 Task: Add the task  Implement a rating and review system for the app to the section Continuous Integration (CI) Sprint in the project TurnkeyTech and add a Due Date to the respective task as 2024/03/10.
Action: Mouse moved to (83, 397)
Screenshot: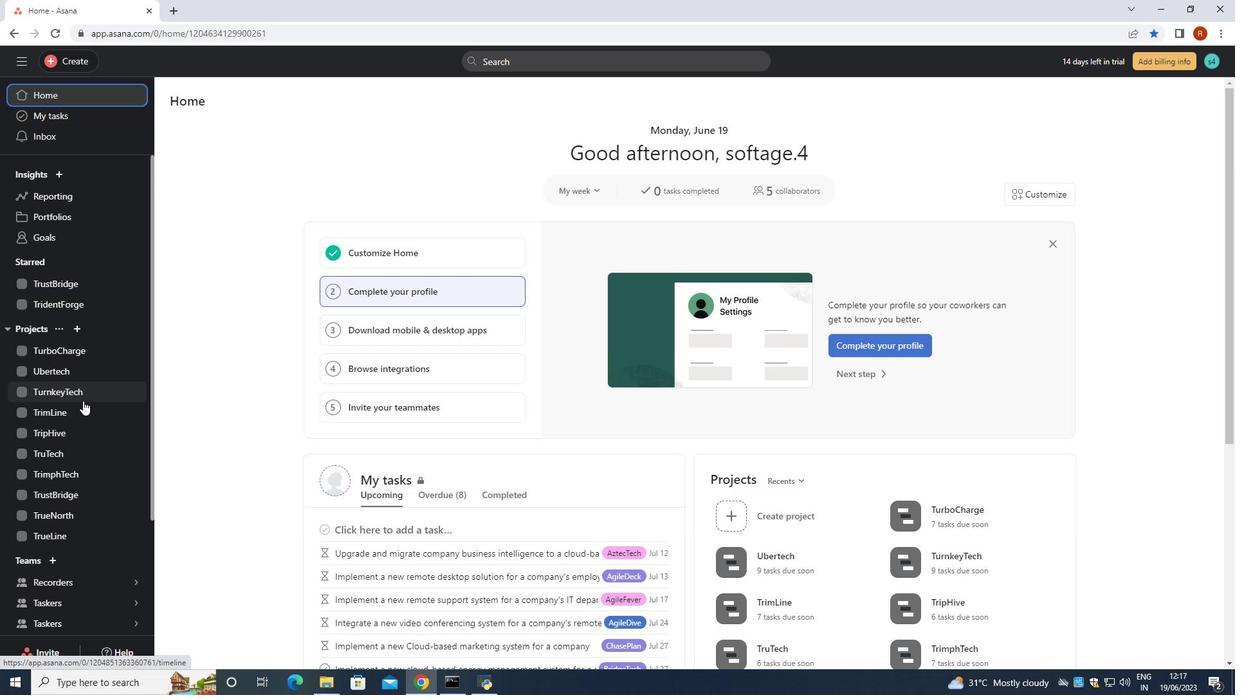 
Action: Mouse pressed left at (83, 397)
Screenshot: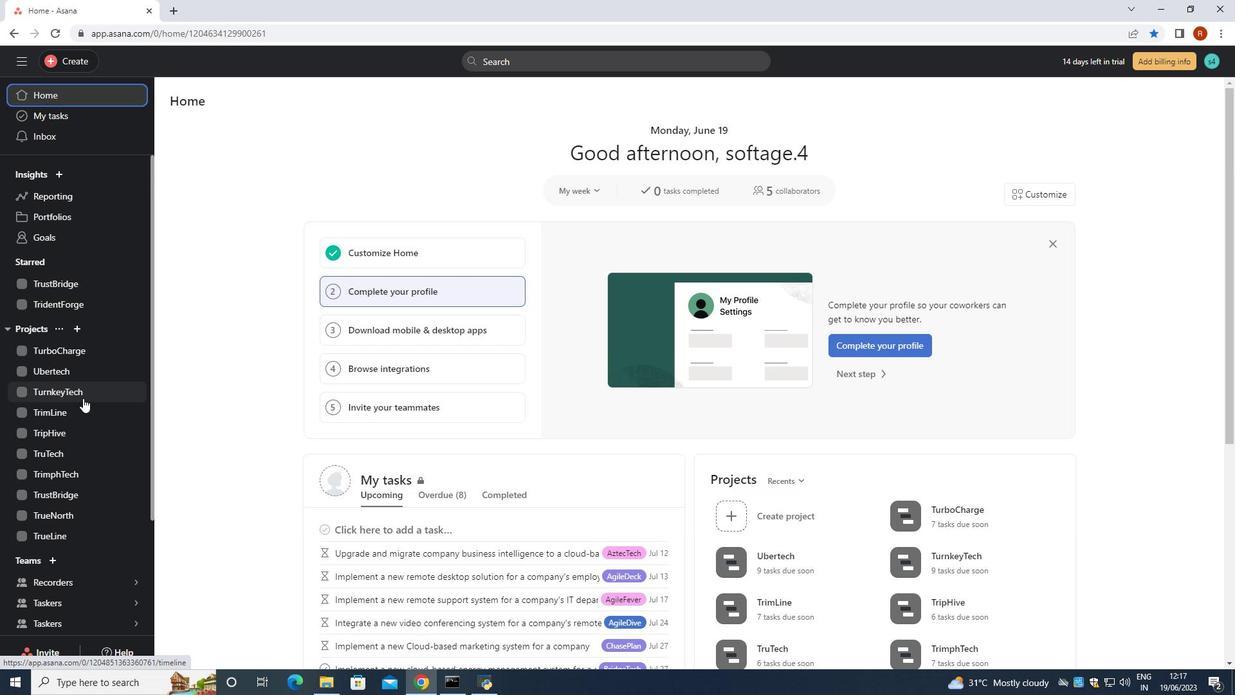 
Action: Mouse moved to (511, 307)
Screenshot: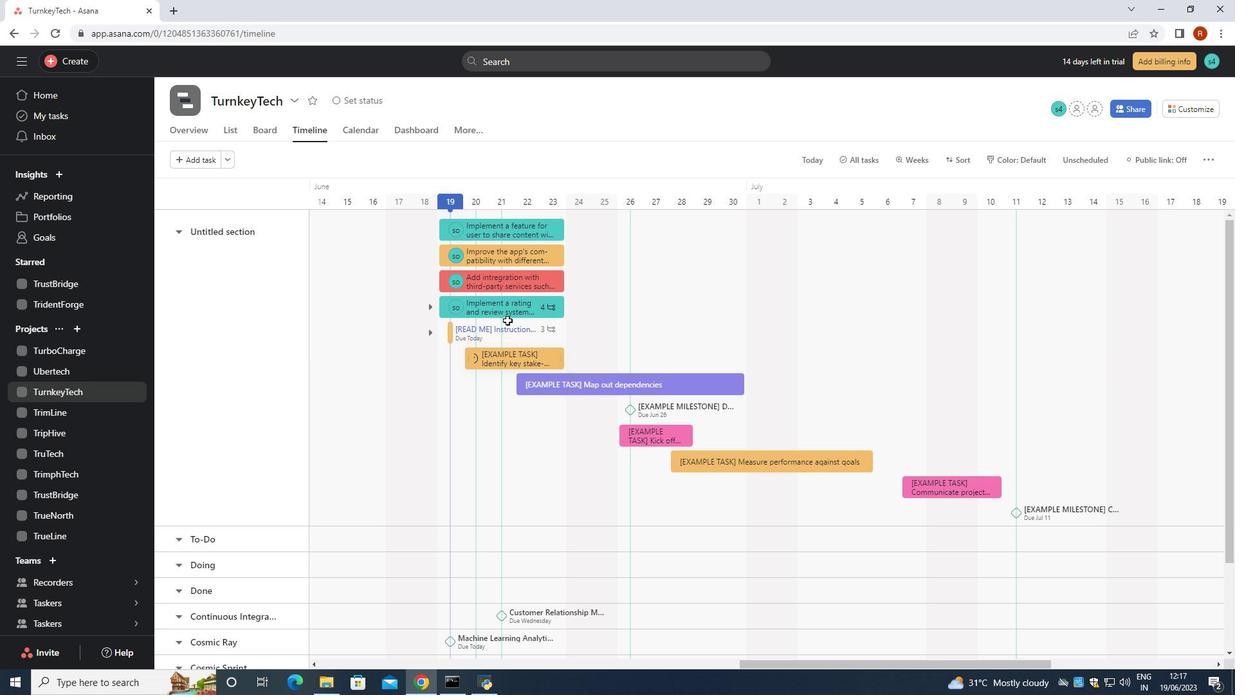 
Action: Mouse pressed left at (511, 307)
Screenshot: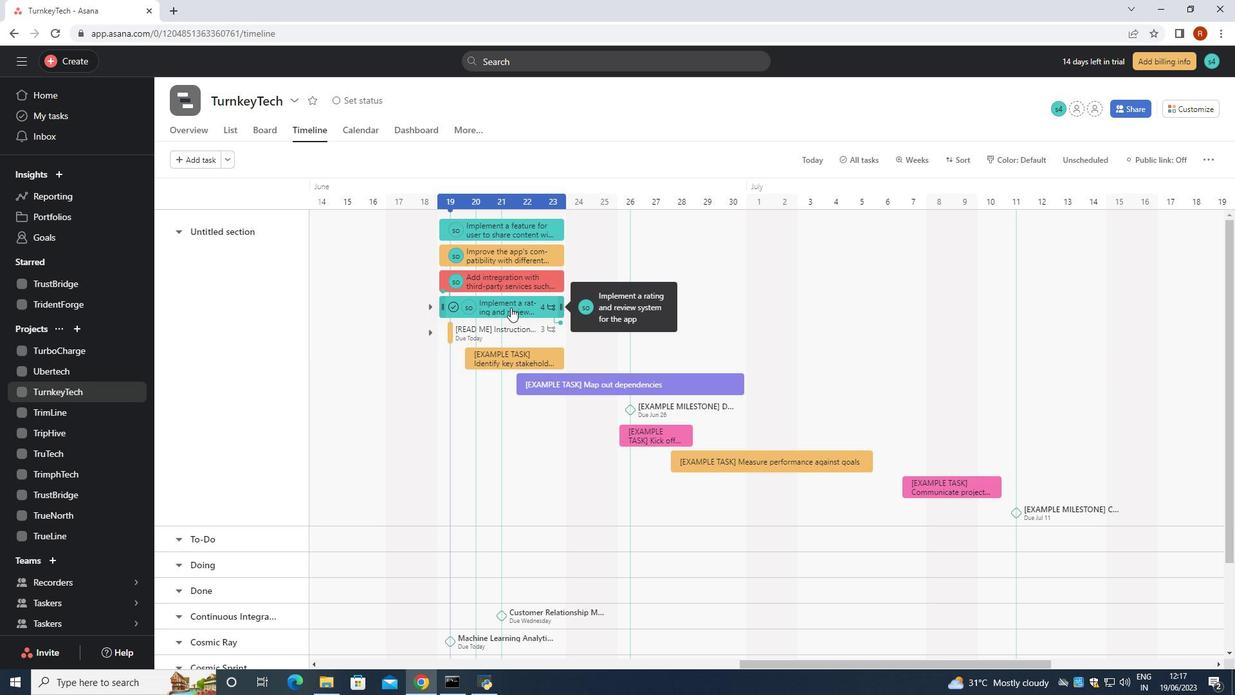 
Action: Mouse moved to (1016, 282)
Screenshot: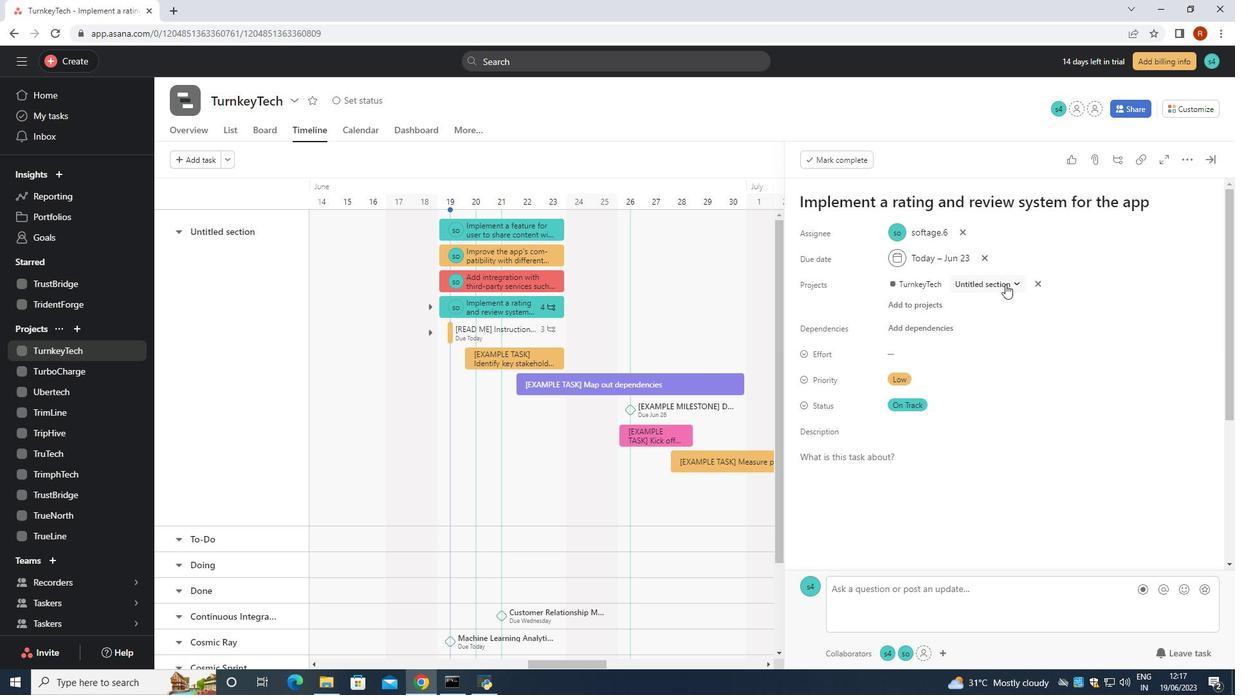 
Action: Mouse pressed left at (1016, 282)
Screenshot: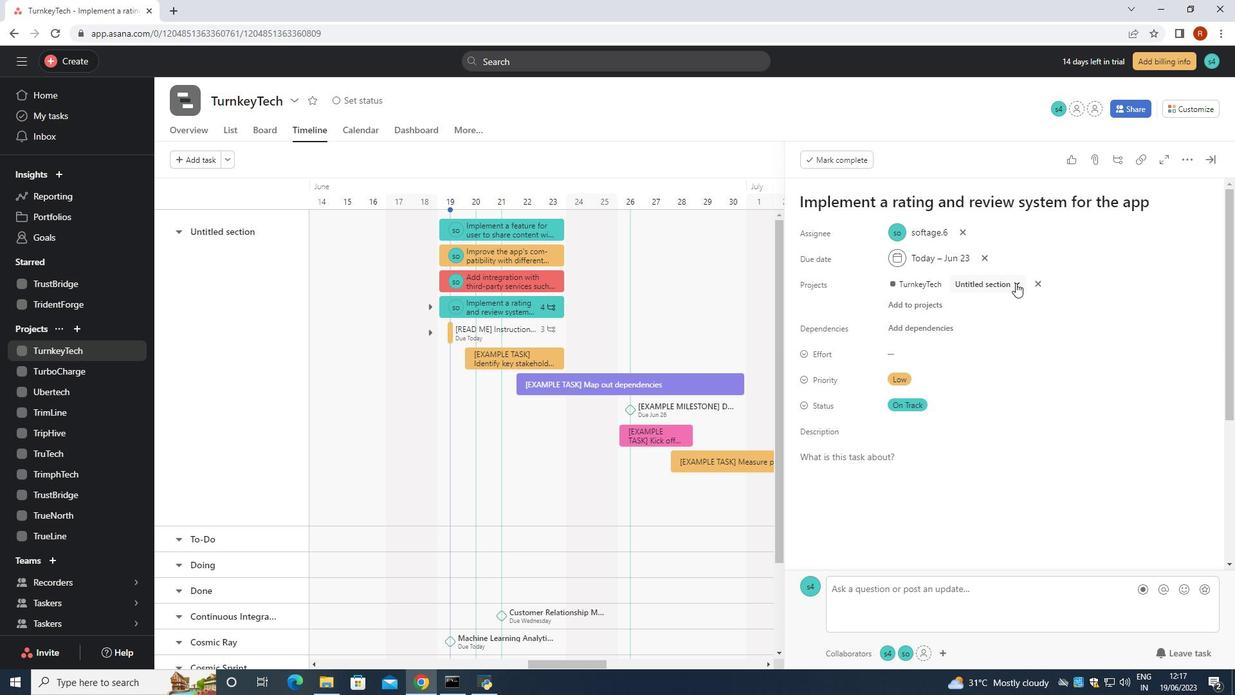 
Action: Mouse moved to (980, 398)
Screenshot: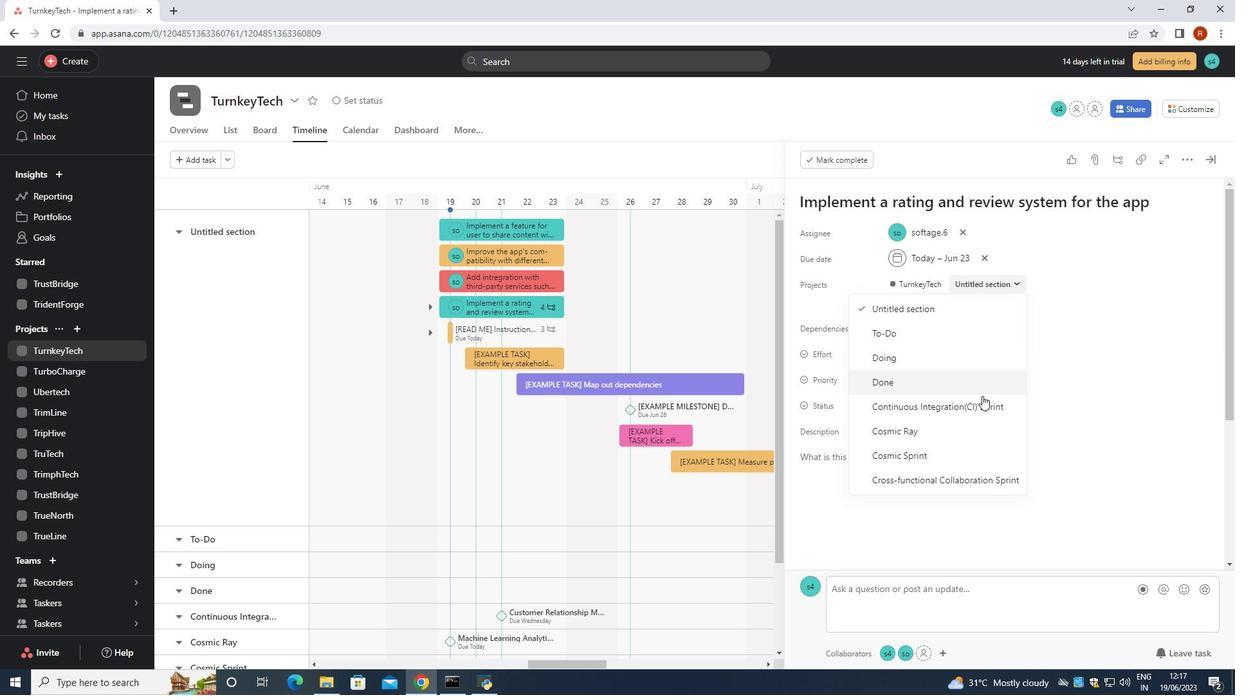 
Action: Mouse pressed left at (980, 398)
Screenshot: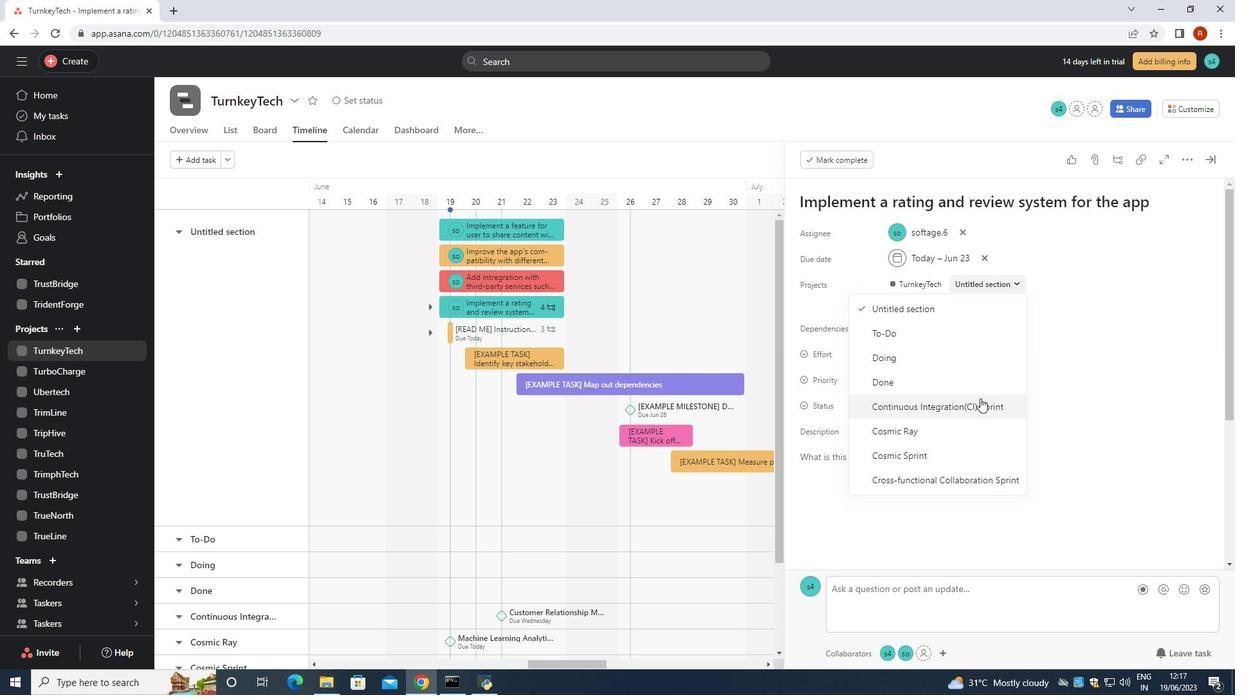 
Action: Mouse moved to (984, 258)
Screenshot: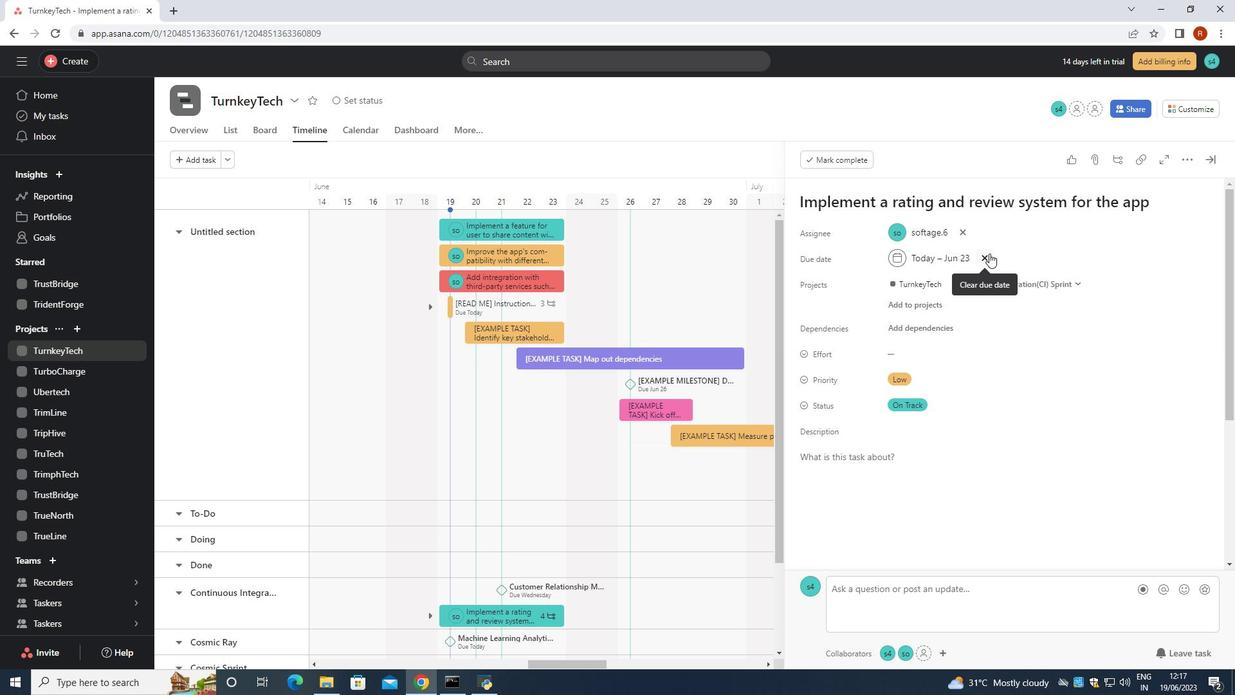 
Action: Mouse pressed left at (984, 258)
Screenshot: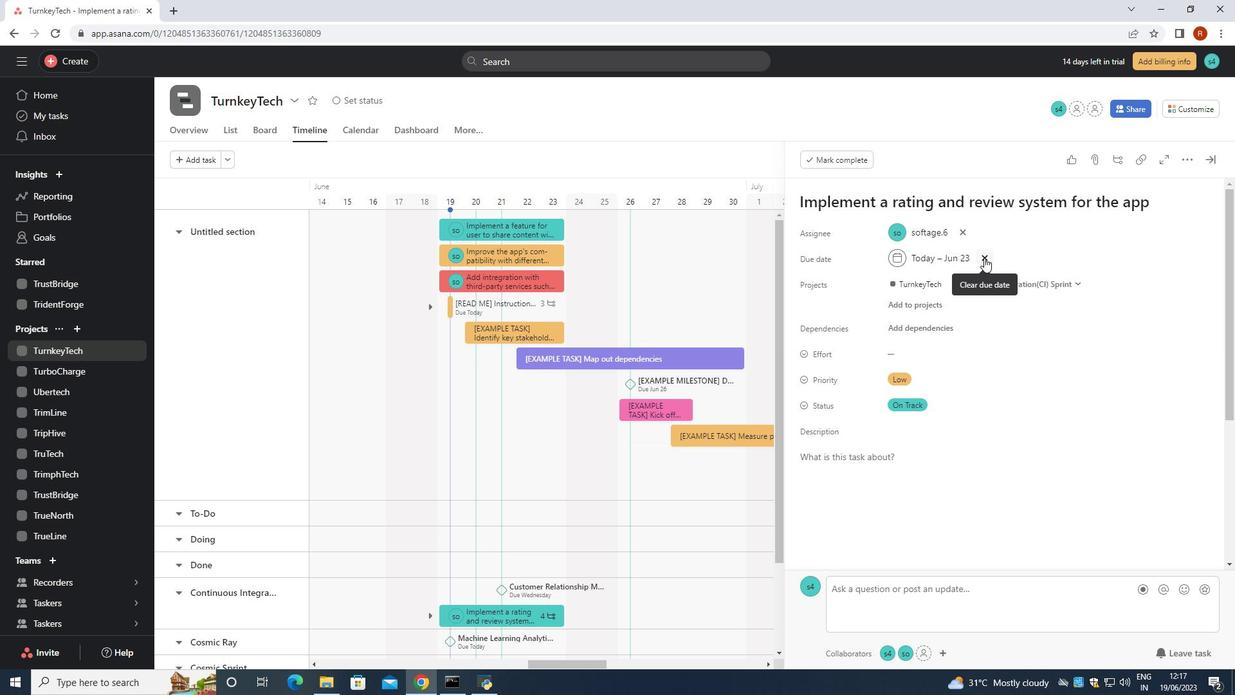 
Action: Mouse moved to (944, 254)
Screenshot: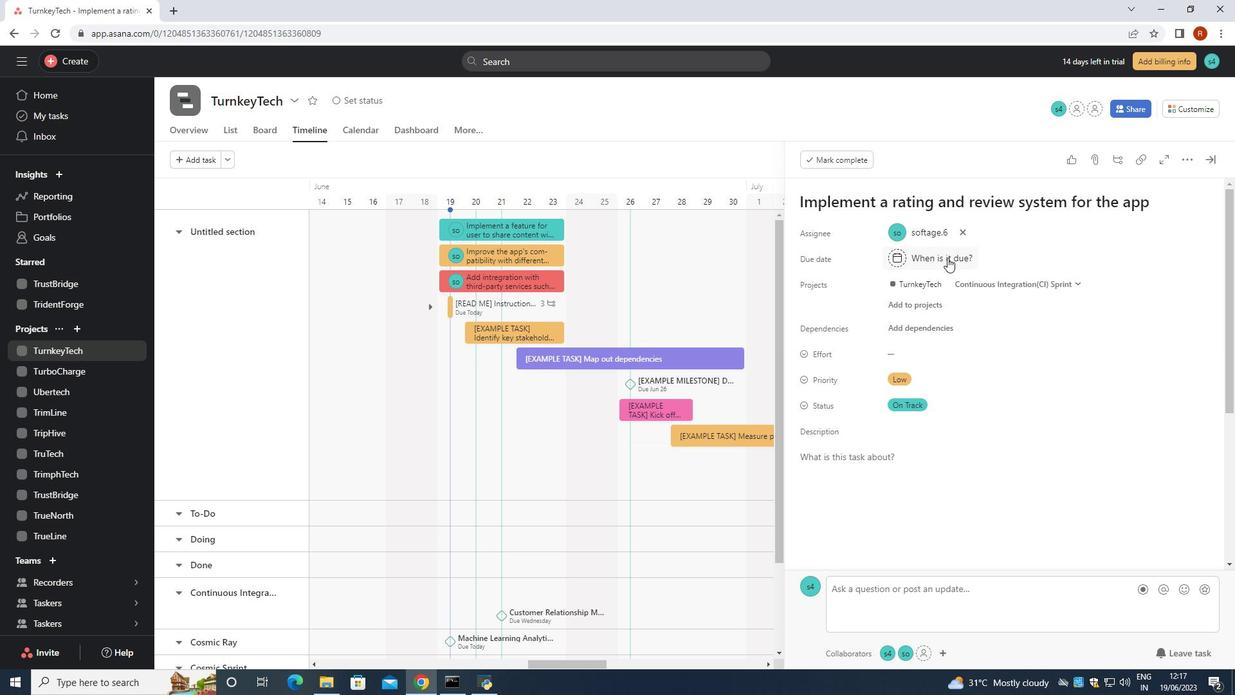 
Action: Mouse pressed left at (944, 254)
Screenshot: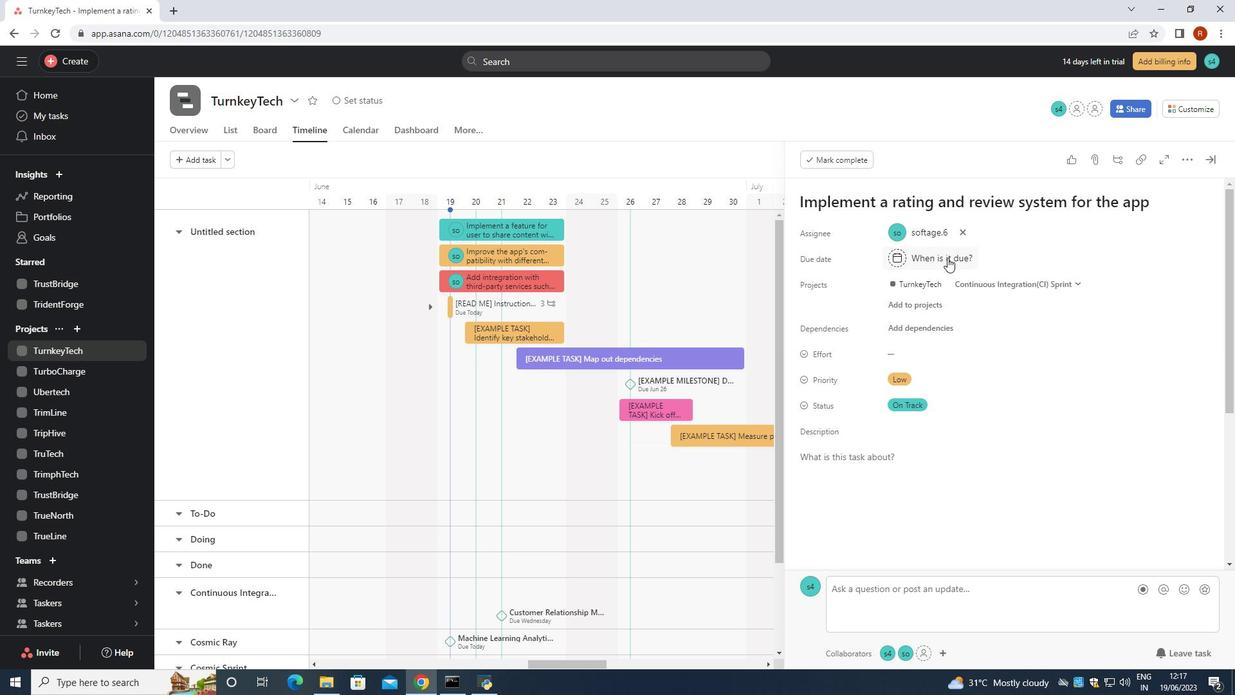 
Action: Mouse moved to (940, 254)
Screenshot: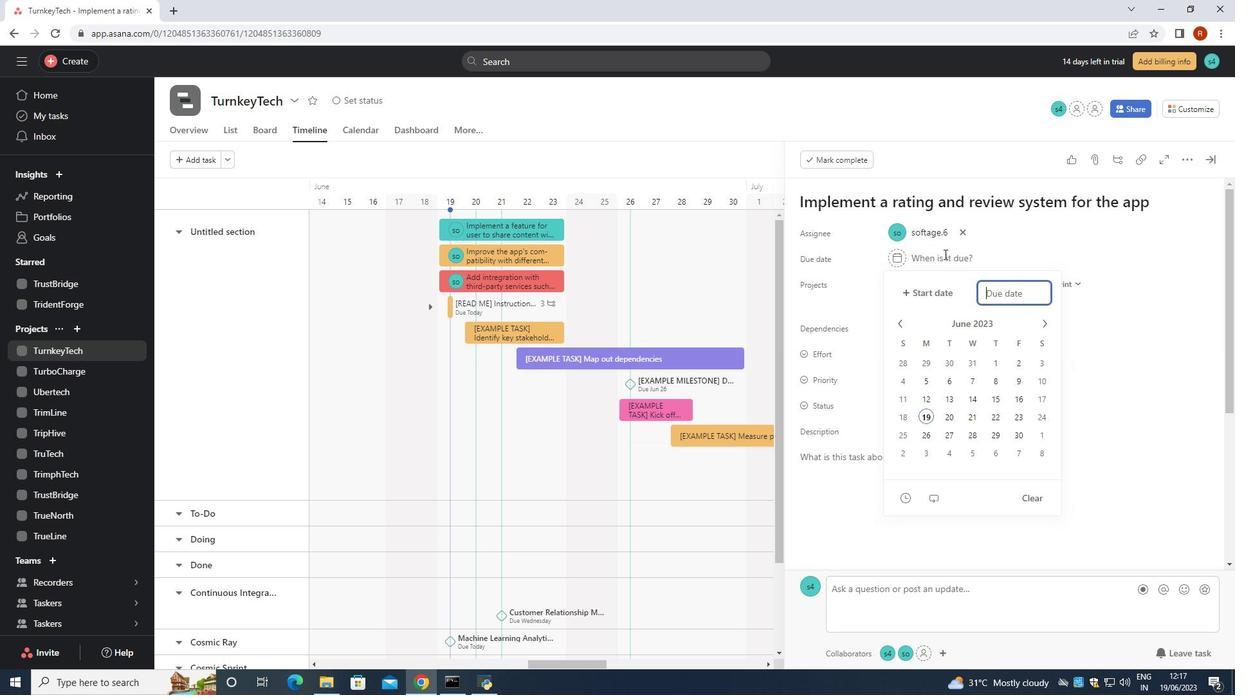 
Action: Key pressed 2024/03/10<Key.enter>
Screenshot: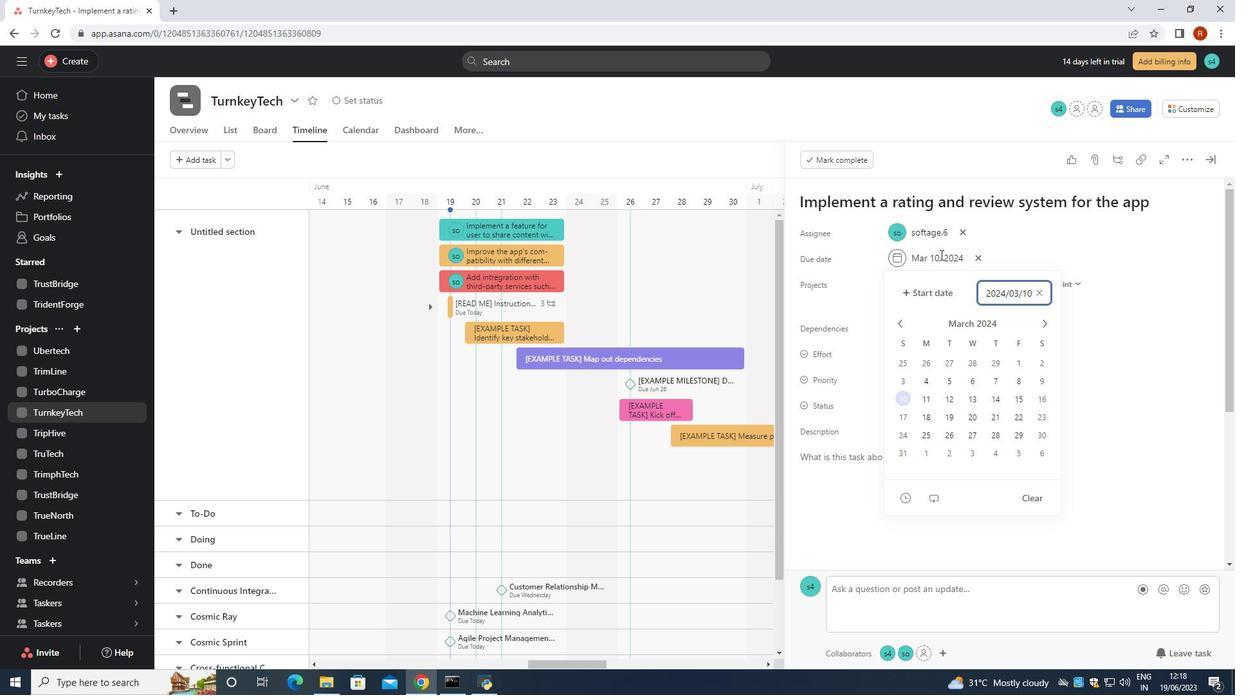 
